 Task: Locate the nearest national wildlife refuge to Portland, Oregon, and Salem, Oregon.
Action: Mouse moved to (135, 80)
Screenshot: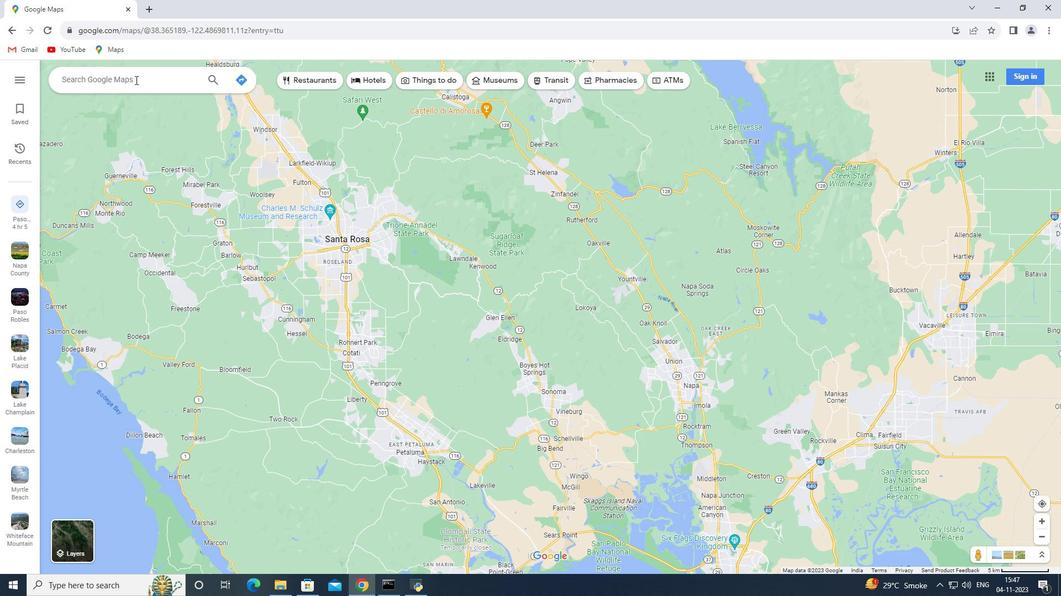 
Action: Mouse pressed left at (135, 80)
Screenshot: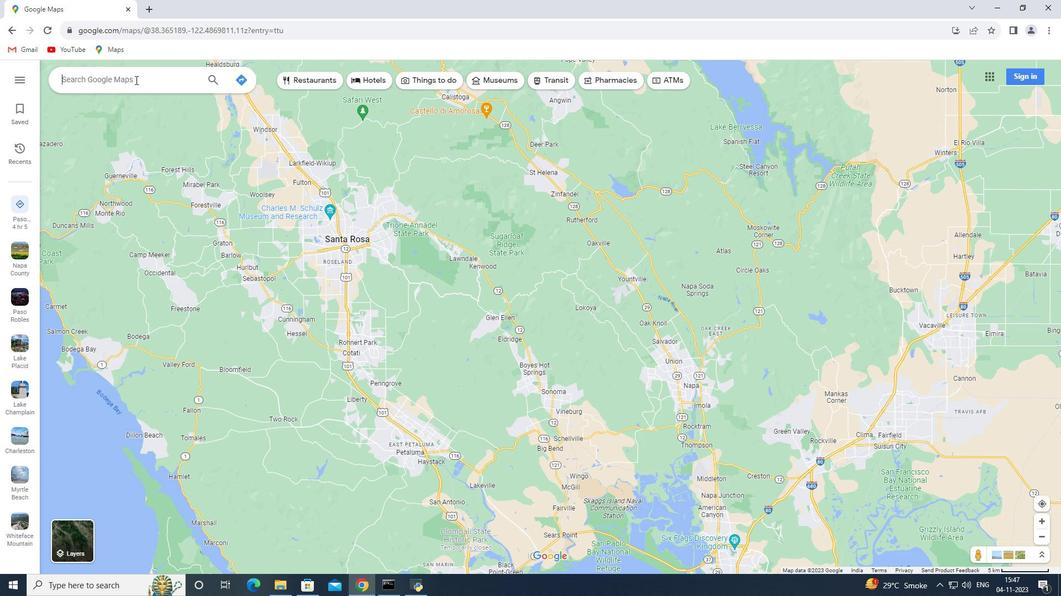 
Action: Key pressed <Key.shift_r>Portland,<Key.space><Key.shift>oregon<Key.enter>
Screenshot: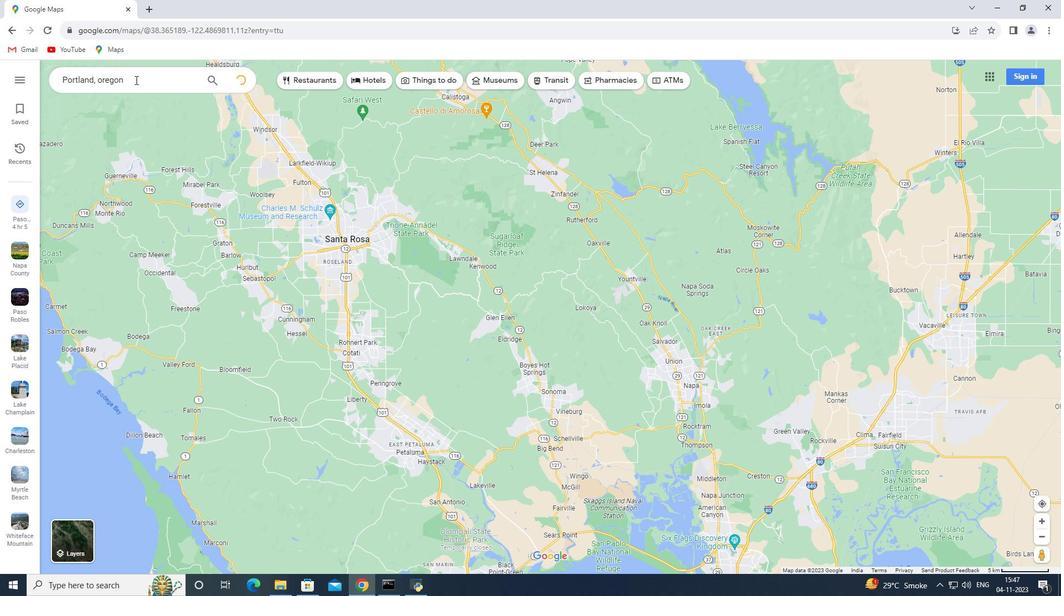 
Action: Mouse moved to (151, 266)
Screenshot: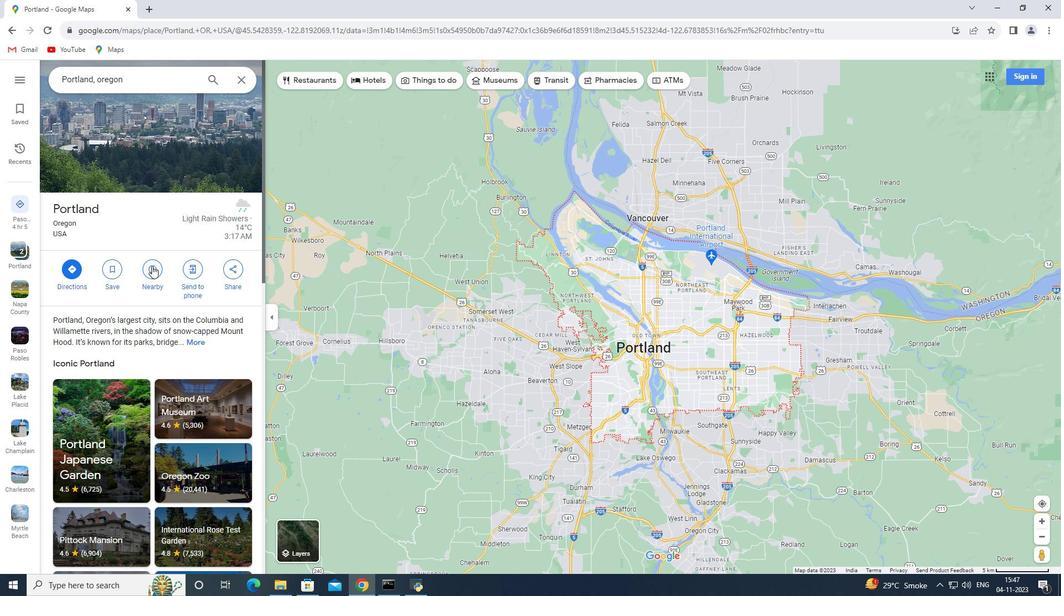 
Action: Mouse pressed left at (151, 266)
Screenshot: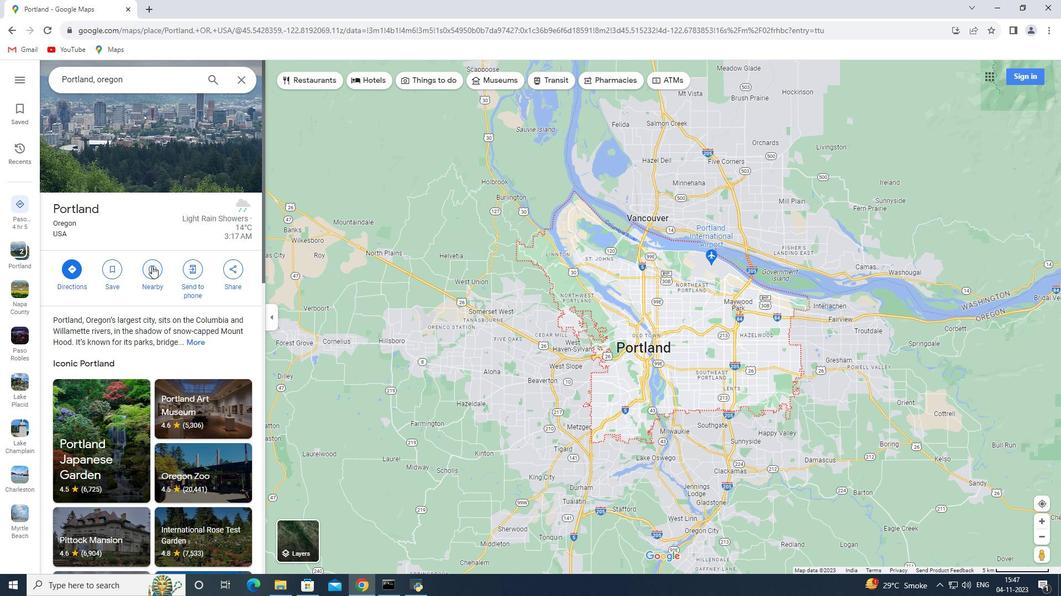 
Action: Key pressed national<Key.space>wildlife<Key.space>refuge<Key.enter>
Screenshot: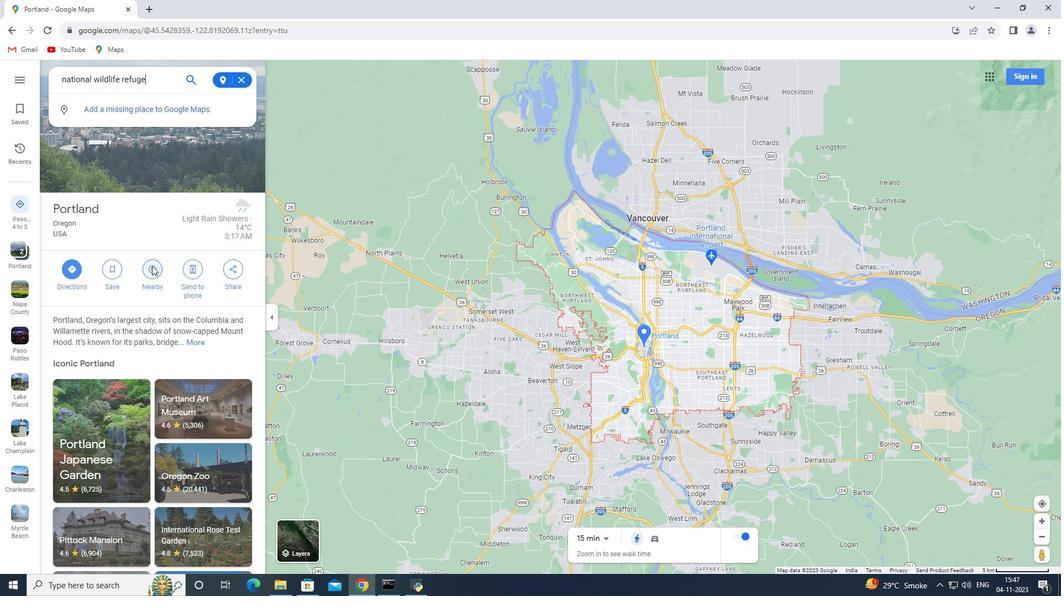 
Action: Mouse moved to (242, 81)
Screenshot: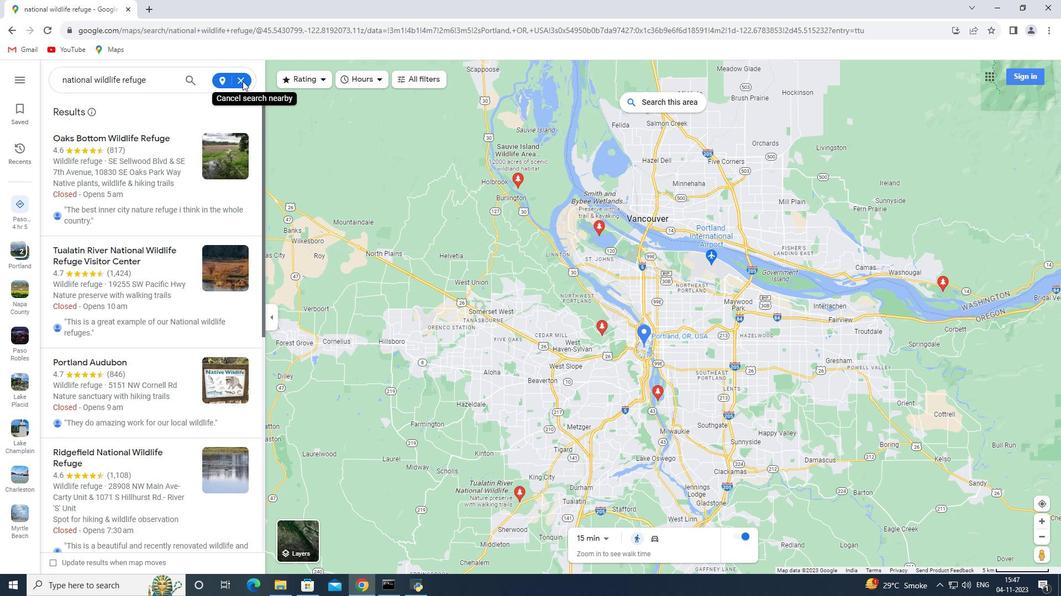 
Action: Mouse pressed left at (242, 81)
Screenshot: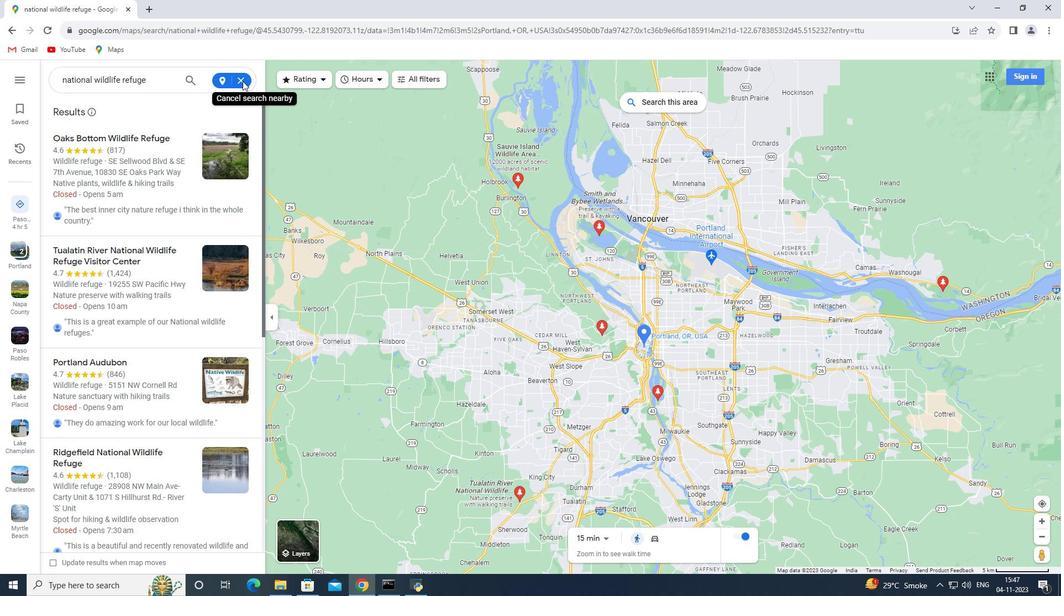 
Action: Mouse moved to (234, 77)
Screenshot: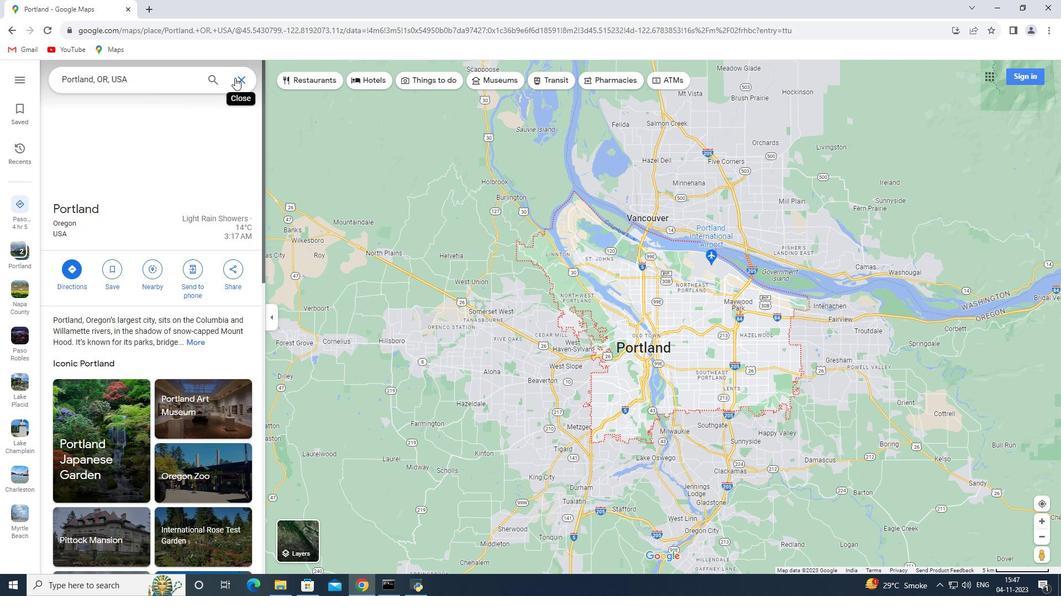 
Action: Mouse pressed left at (234, 77)
Screenshot: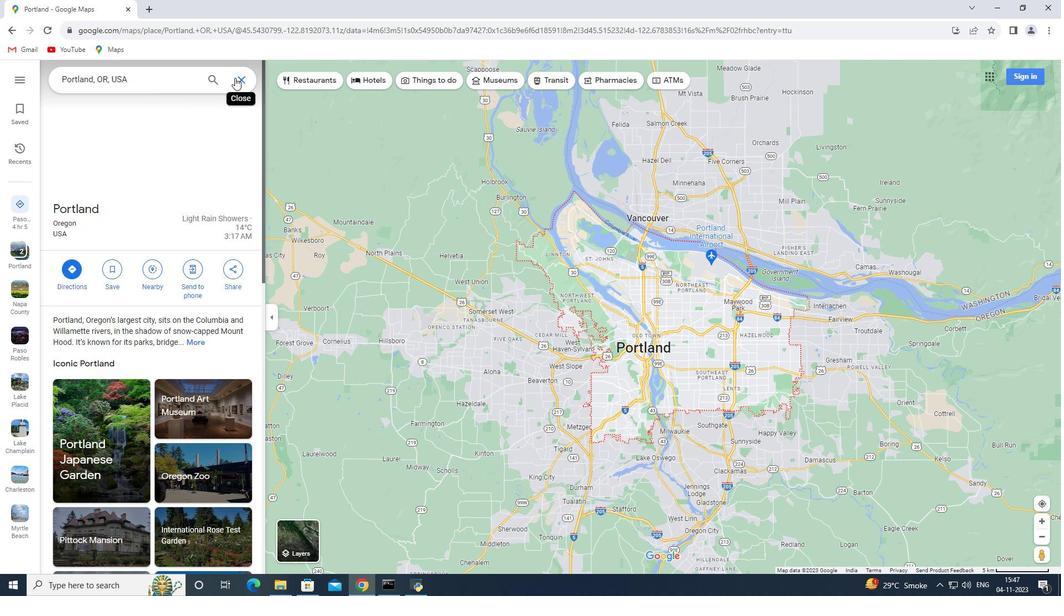 
Action: Mouse moved to (121, 81)
Screenshot: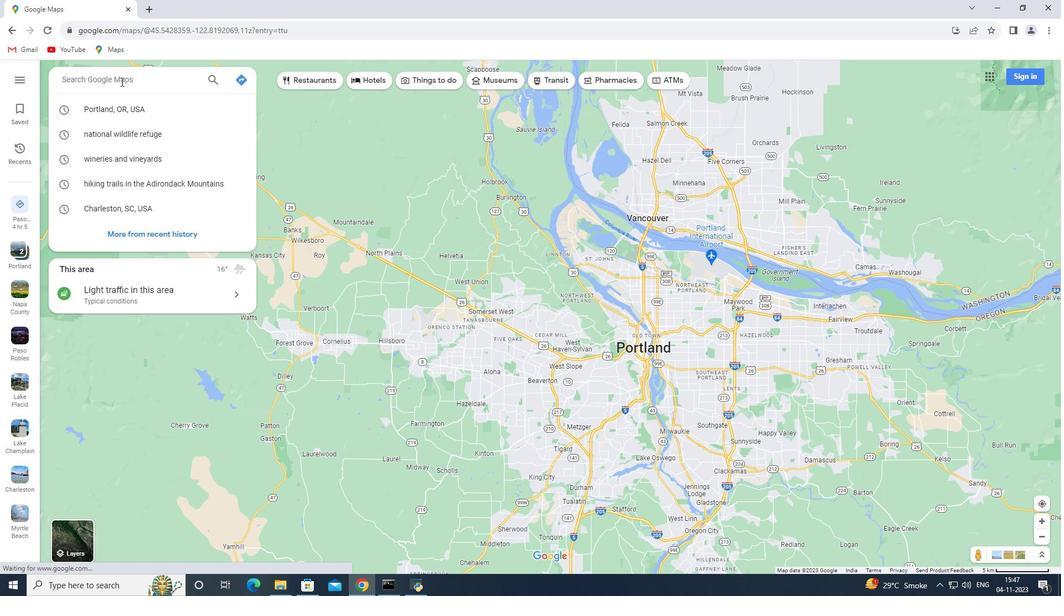 
Action: Key pressed <Key.shift>Salem,<Key.space><Key.shift>Oregon<Key.enter>
Screenshot: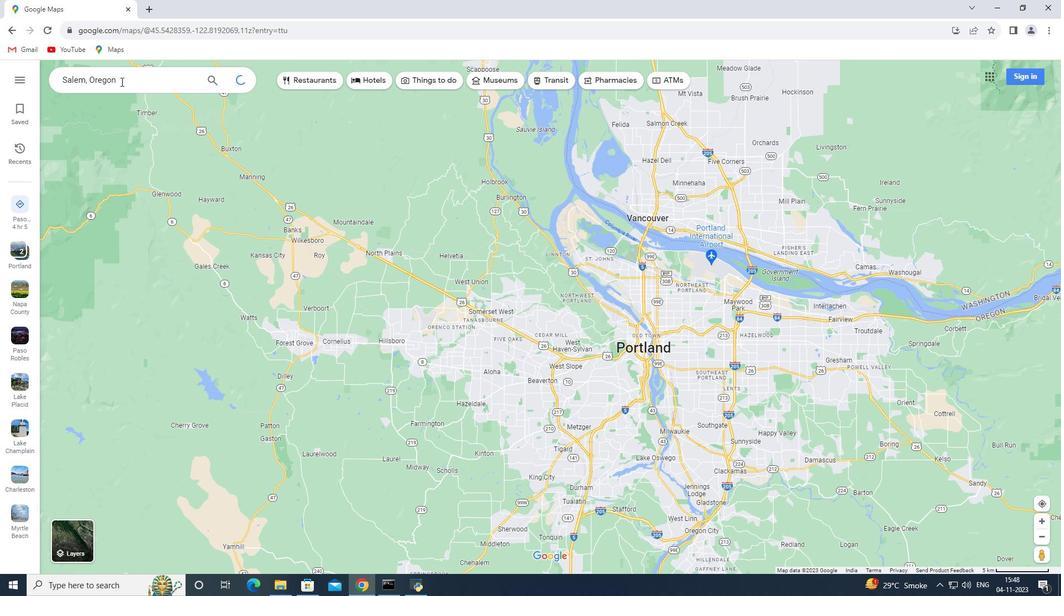 
Action: Mouse moved to (148, 271)
Screenshot: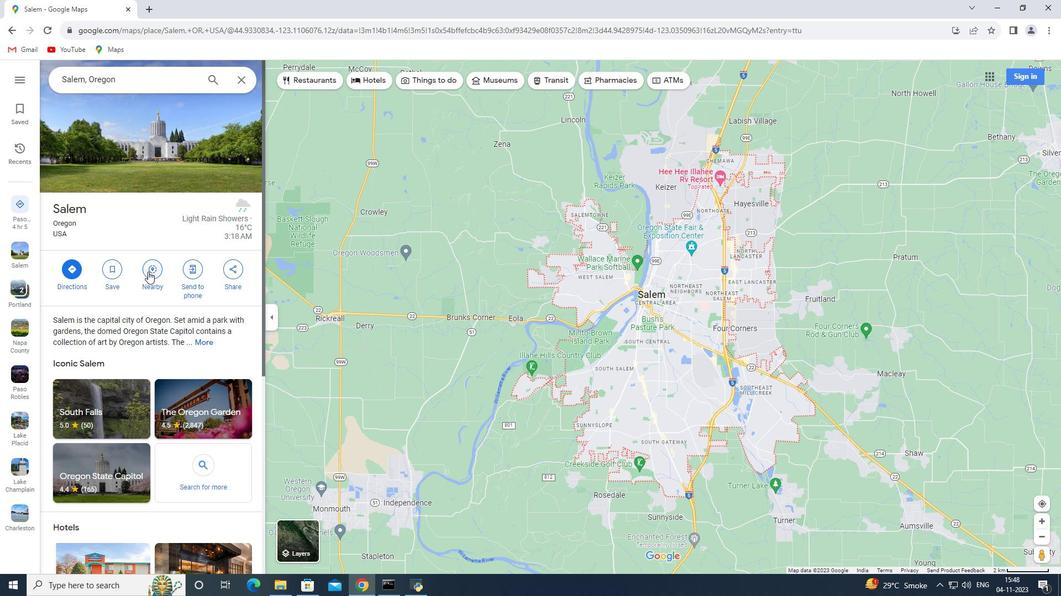 
Action: Mouse pressed left at (148, 271)
Screenshot: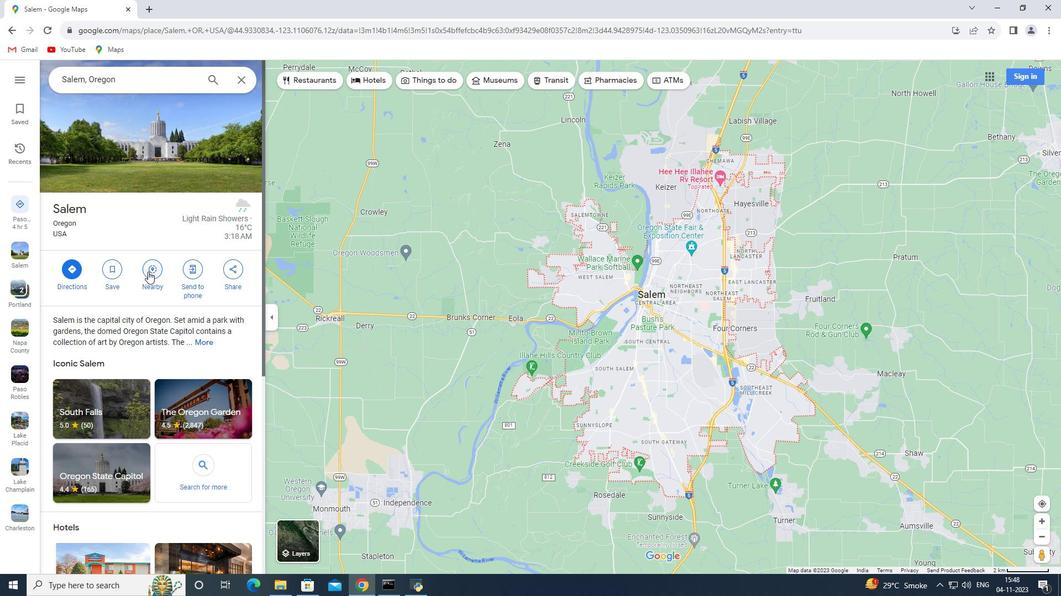 
Action: Key pressed national<Key.space>wildlife<Key.space>refuge<Key.enter>
Screenshot: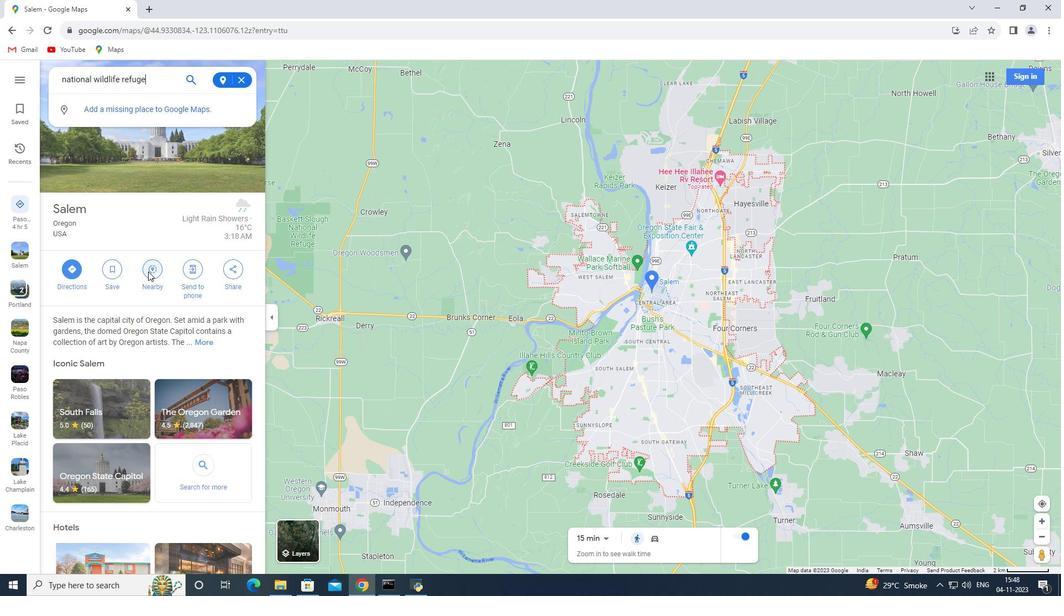 
